 Task: Toggle the option "Make searches and browsing better".
Action: Mouse moved to (1296, 31)
Screenshot: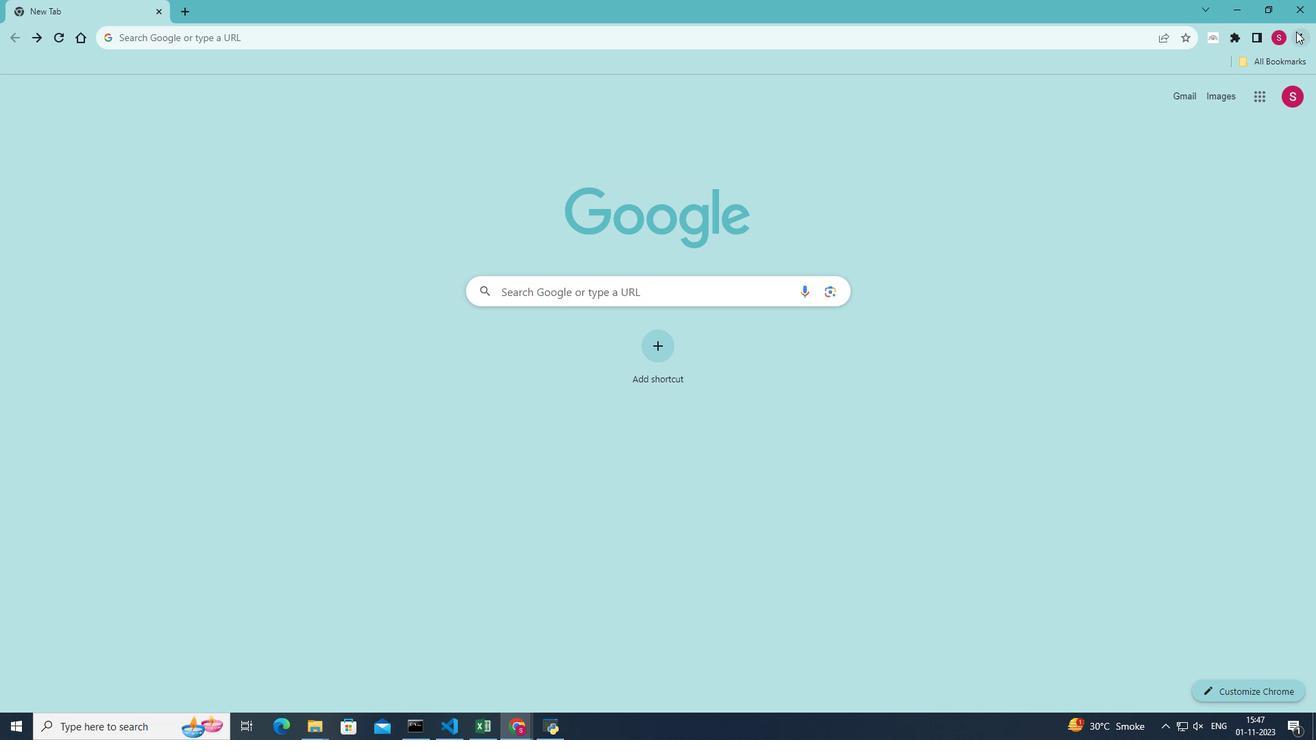 
Action: Mouse pressed left at (1296, 31)
Screenshot: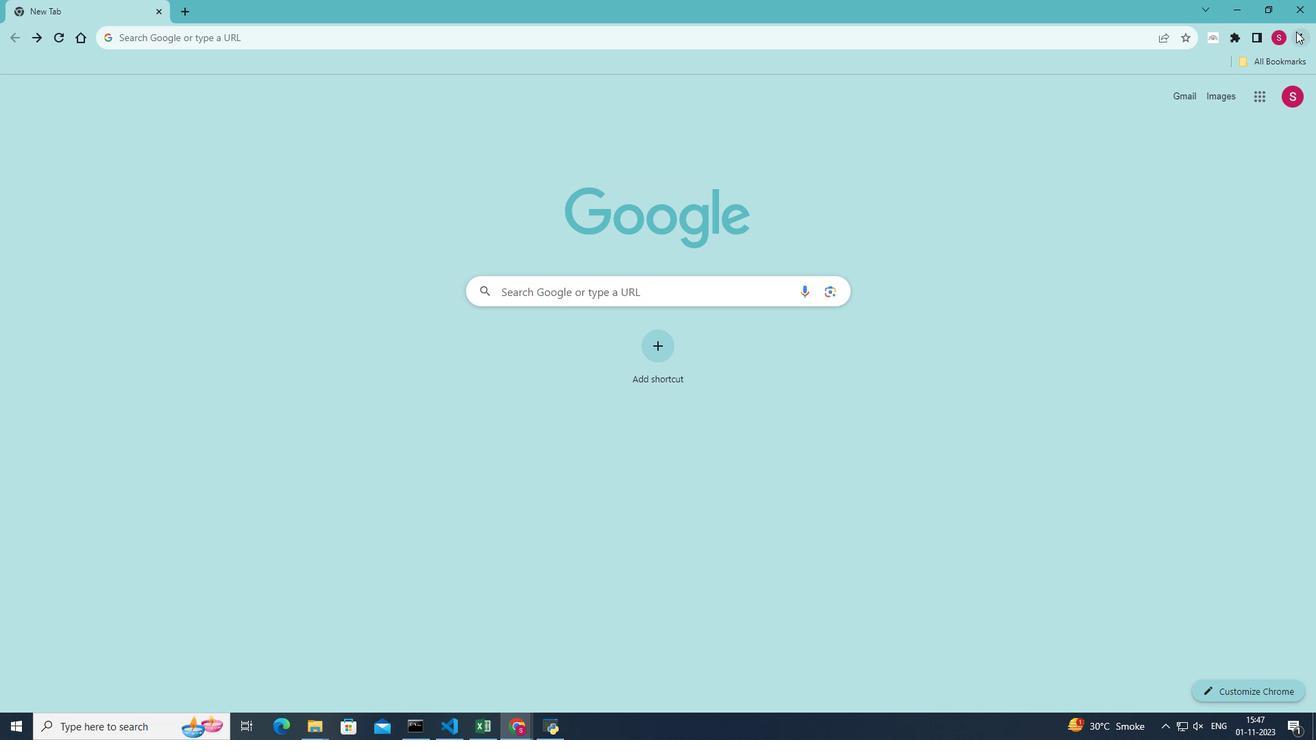 
Action: Mouse moved to (1155, 291)
Screenshot: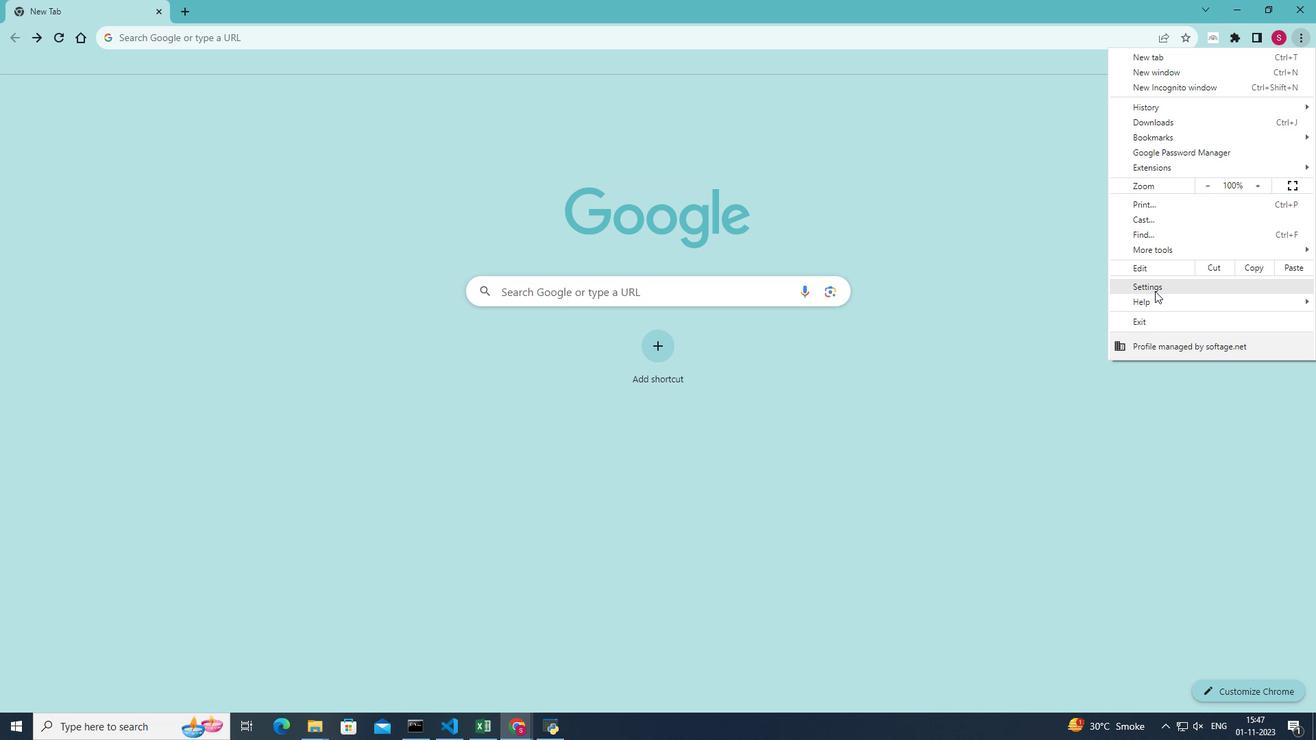 
Action: Mouse pressed left at (1155, 291)
Screenshot: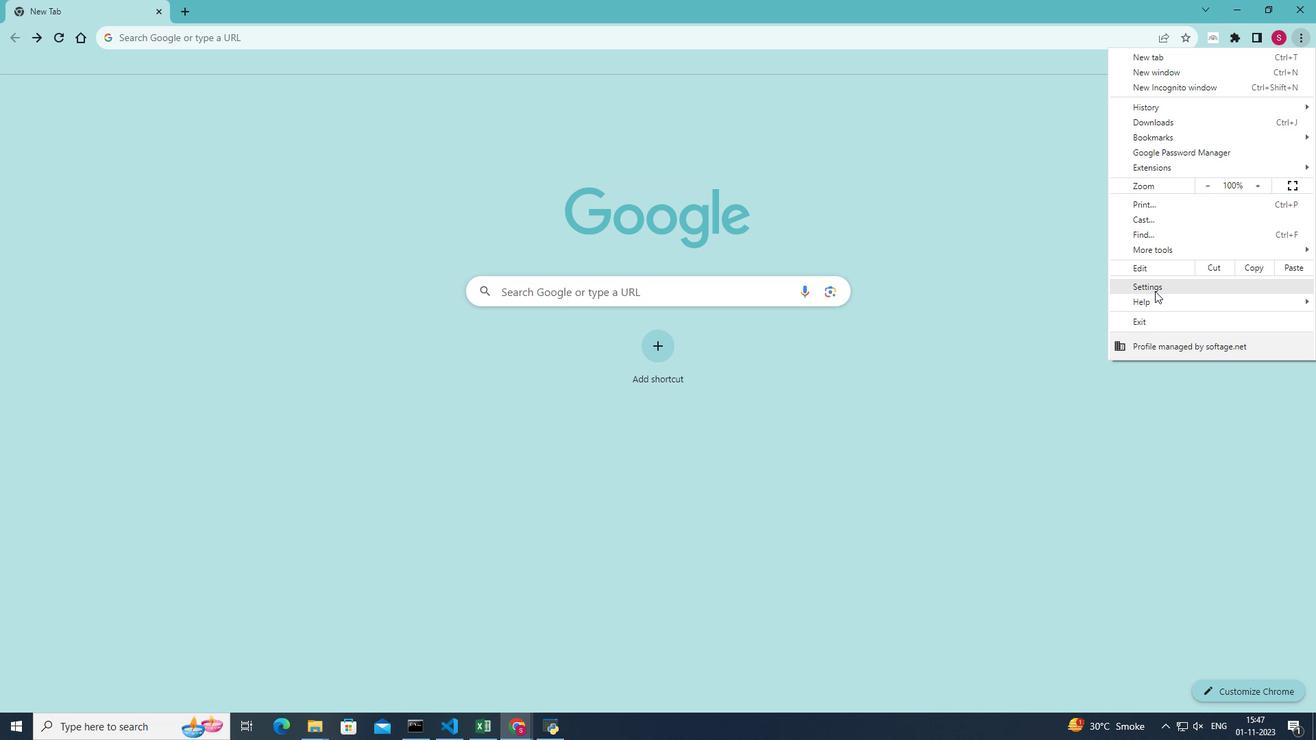 
Action: Mouse moved to (111, 107)
Screenshot: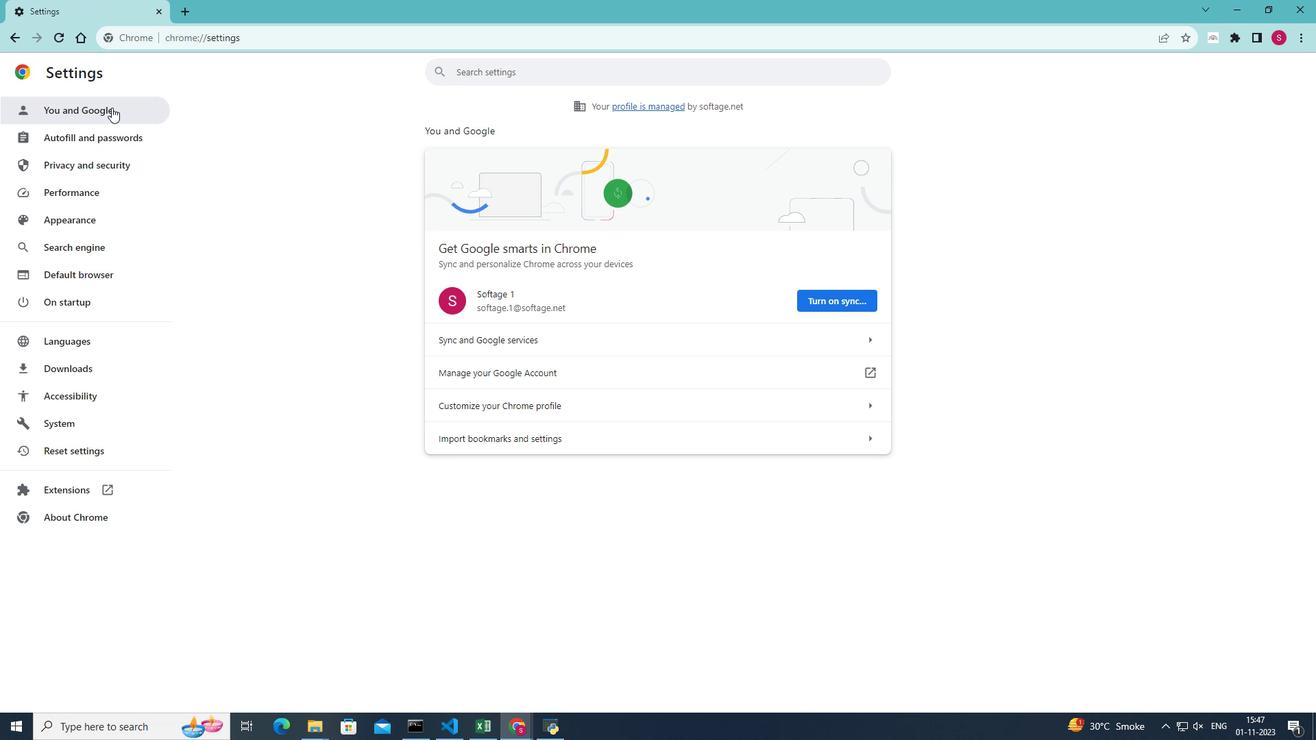 
Action: Mouse pressed left at (111, 107)
Screenshot: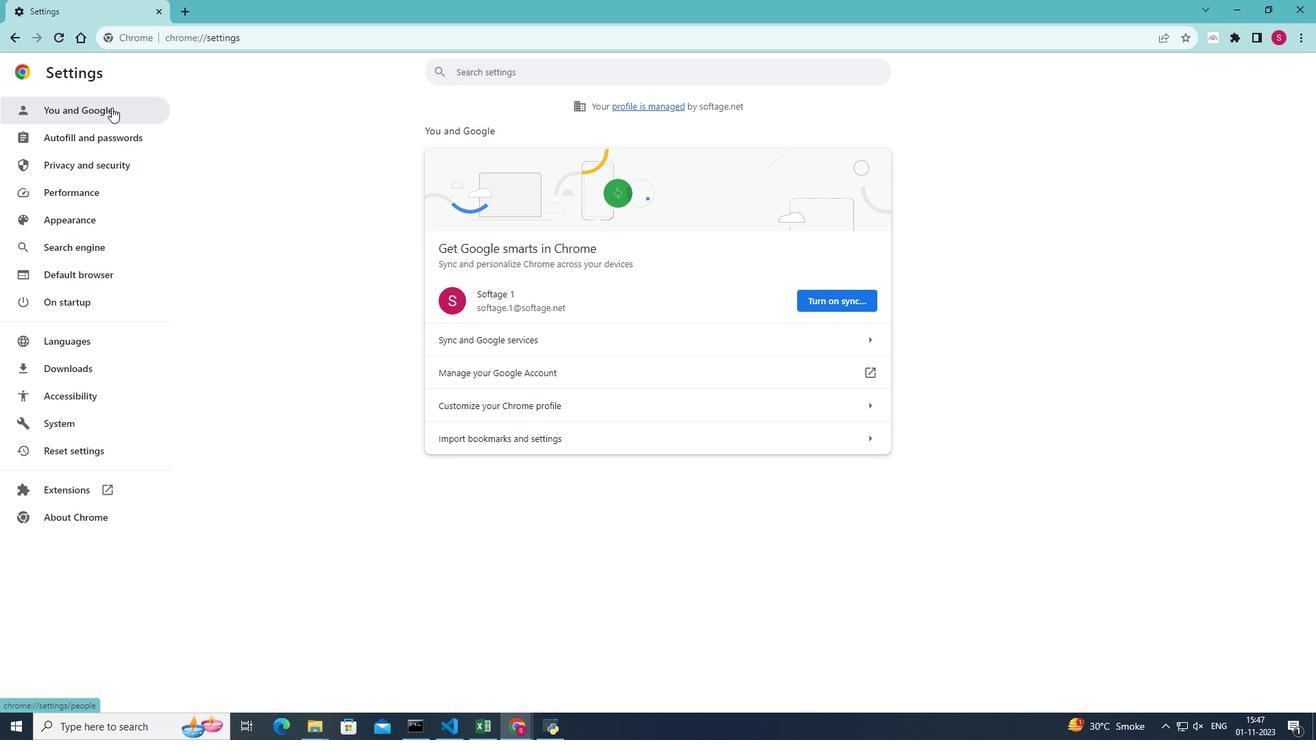 
Action: Mouse moved to (781, 342)
Screenshot: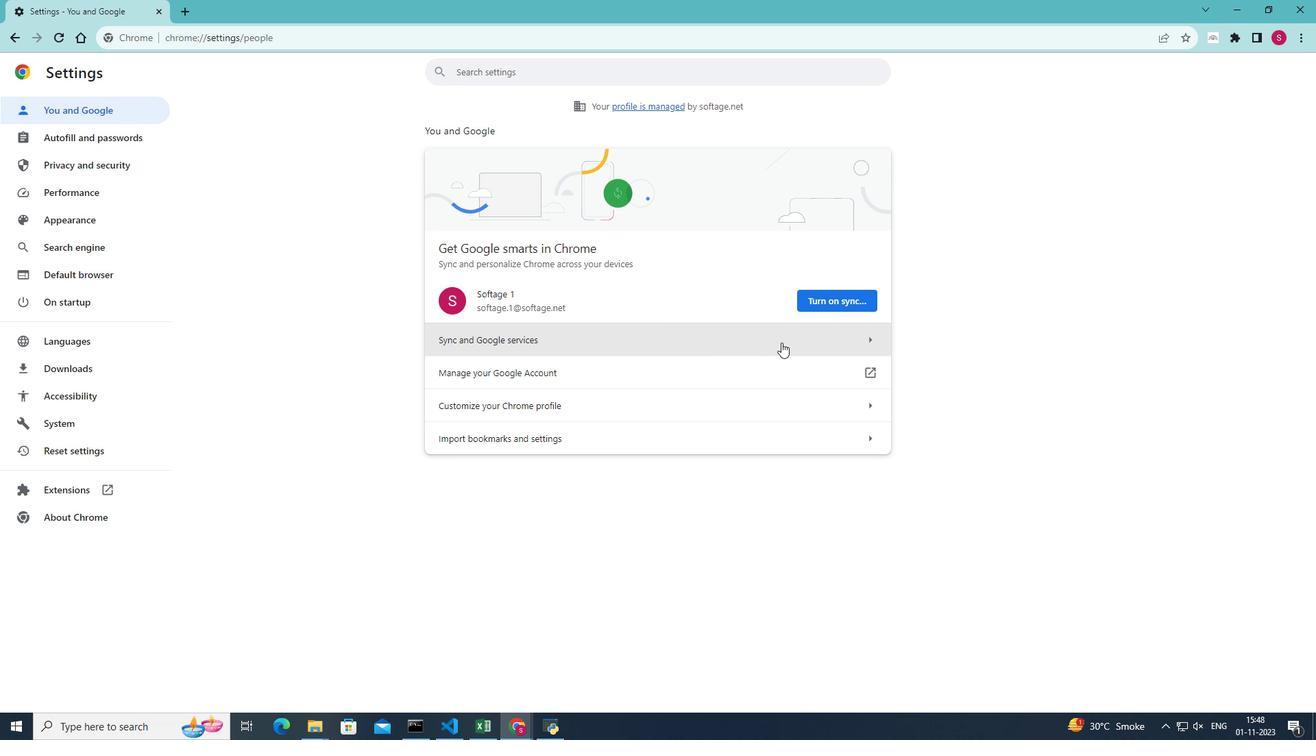 
Action: Mouse pressed left at (781, 342)
Screenshot: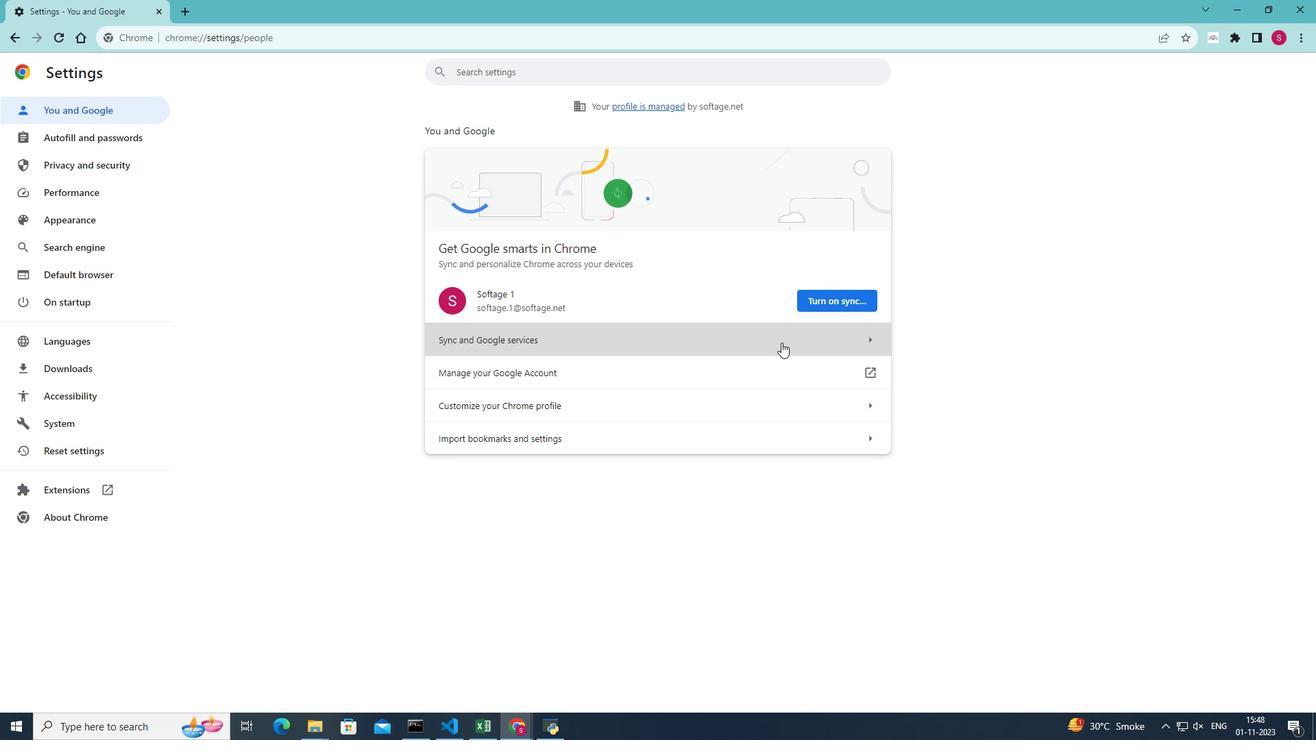 
Action: Mouse moved to (862, 454)
Screenshot: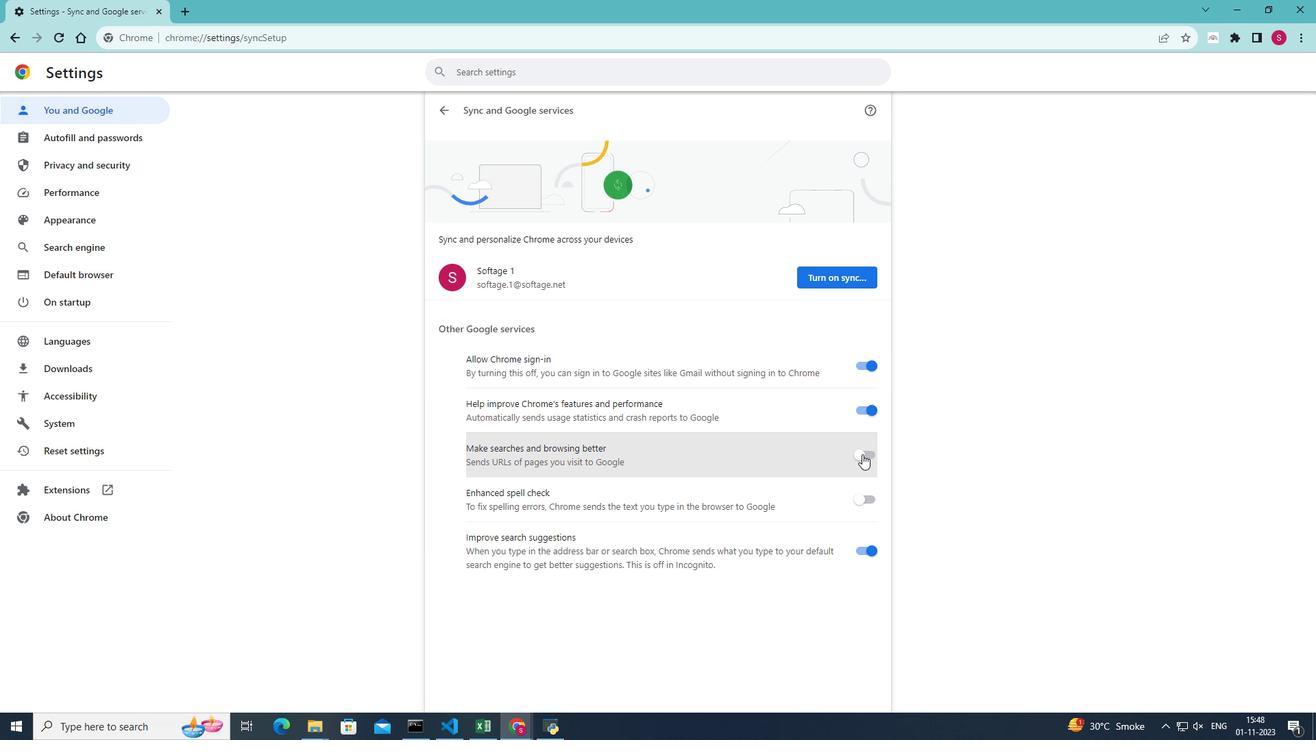 
Action: Mouse pressed left at (862, 454)
Screenshot: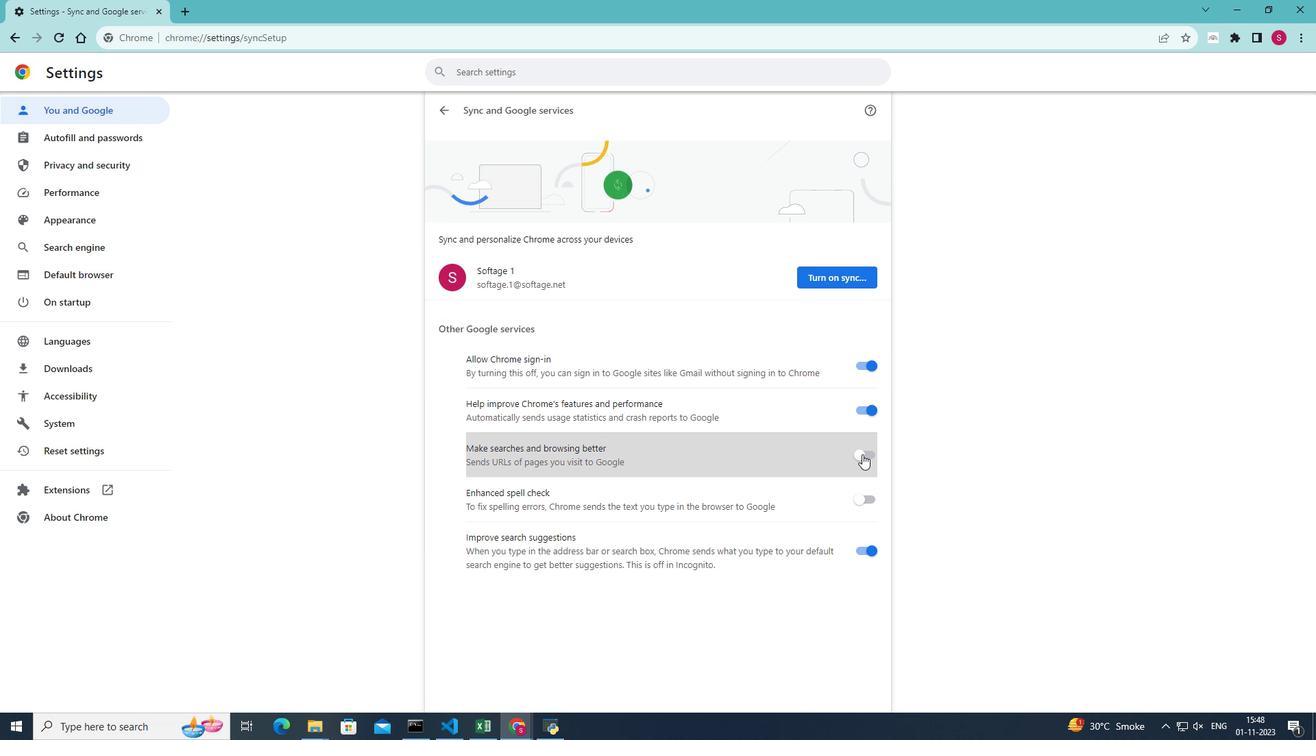 
Action: Mouse moved to (988, 444)
Screenshot: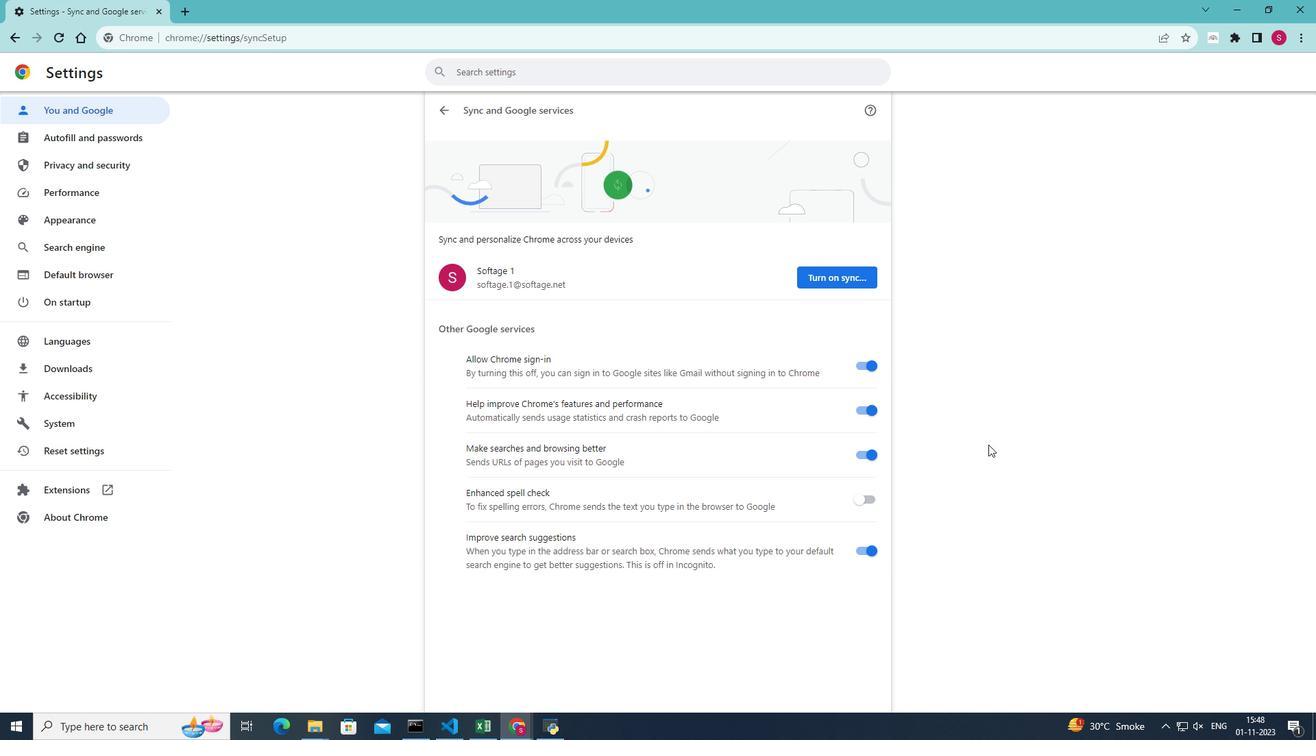 
